 Task: Calculate the estimated travel time from Los Angeles, California, to Las Vegas, Nevada.
Action: Mouse pressed left at (255, 74)
Screenshot: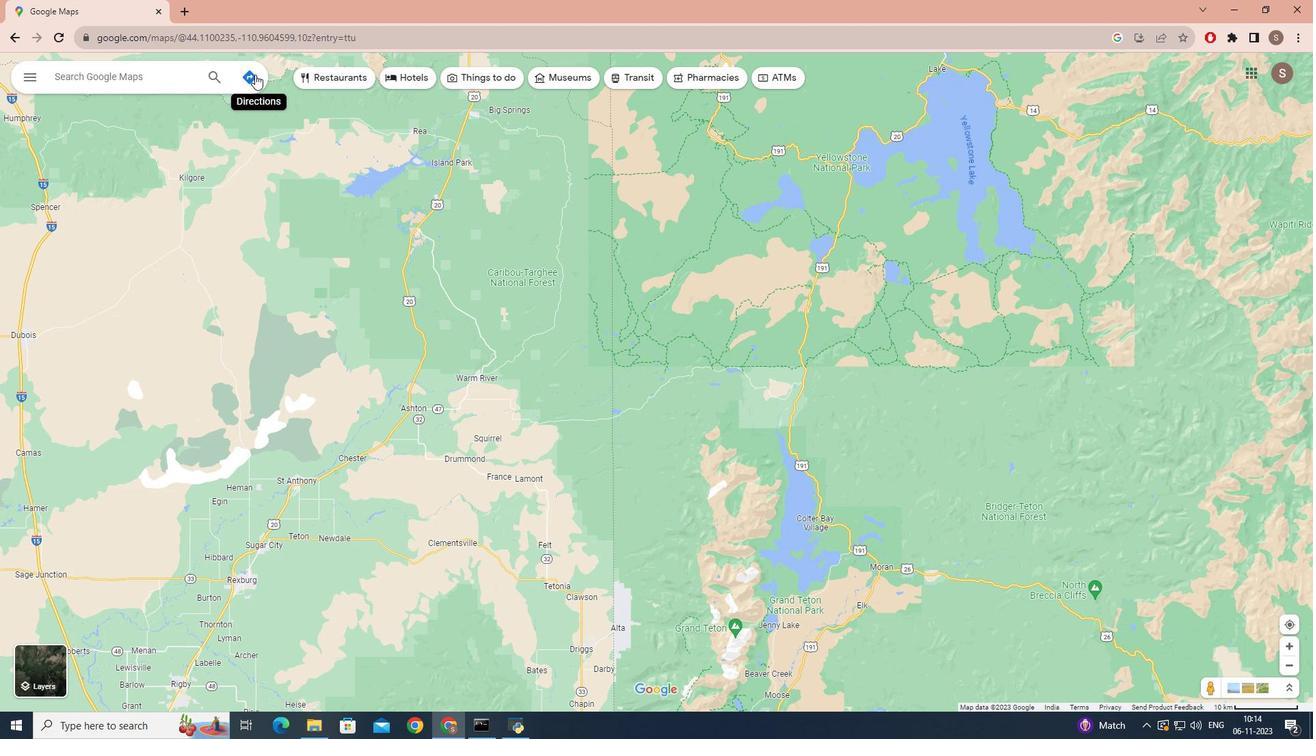 
Action: Mouse moved to (160, 117)
Screenshot: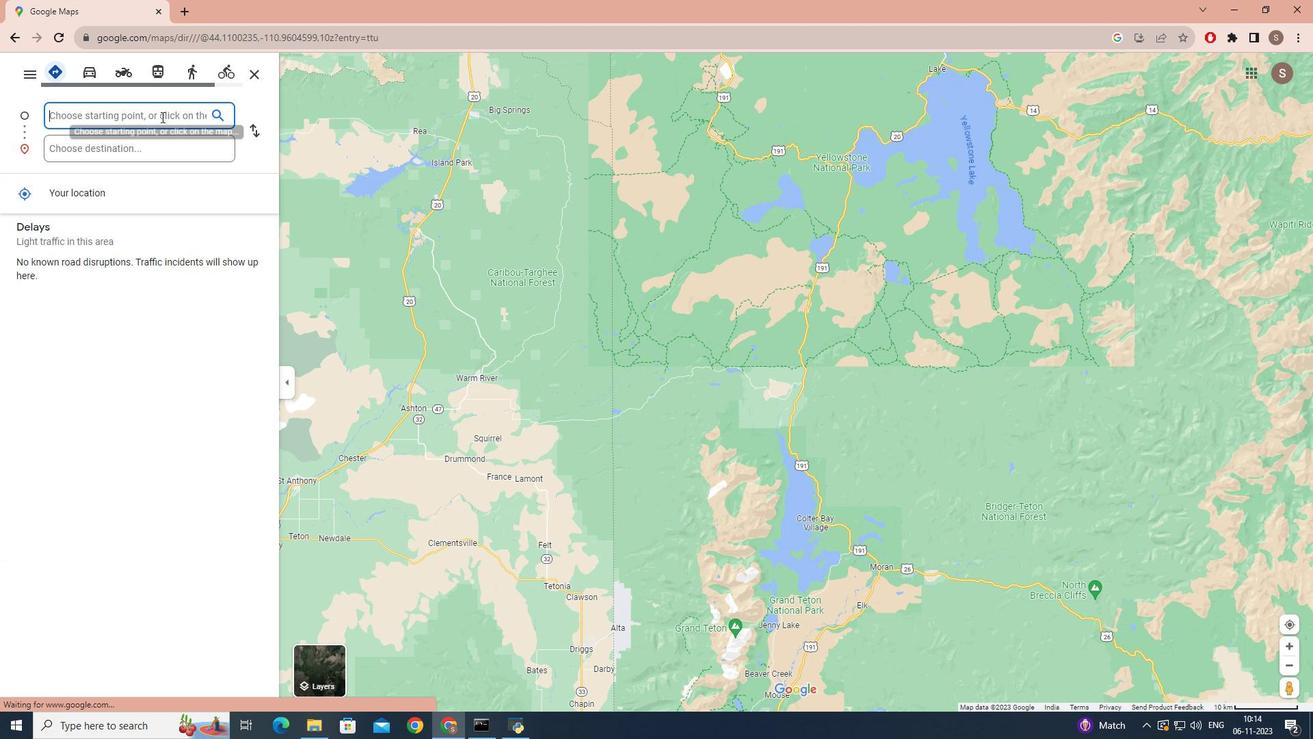 
Action: Key pressed los<Key.space>angeles,<Key.space>california
Screenshot: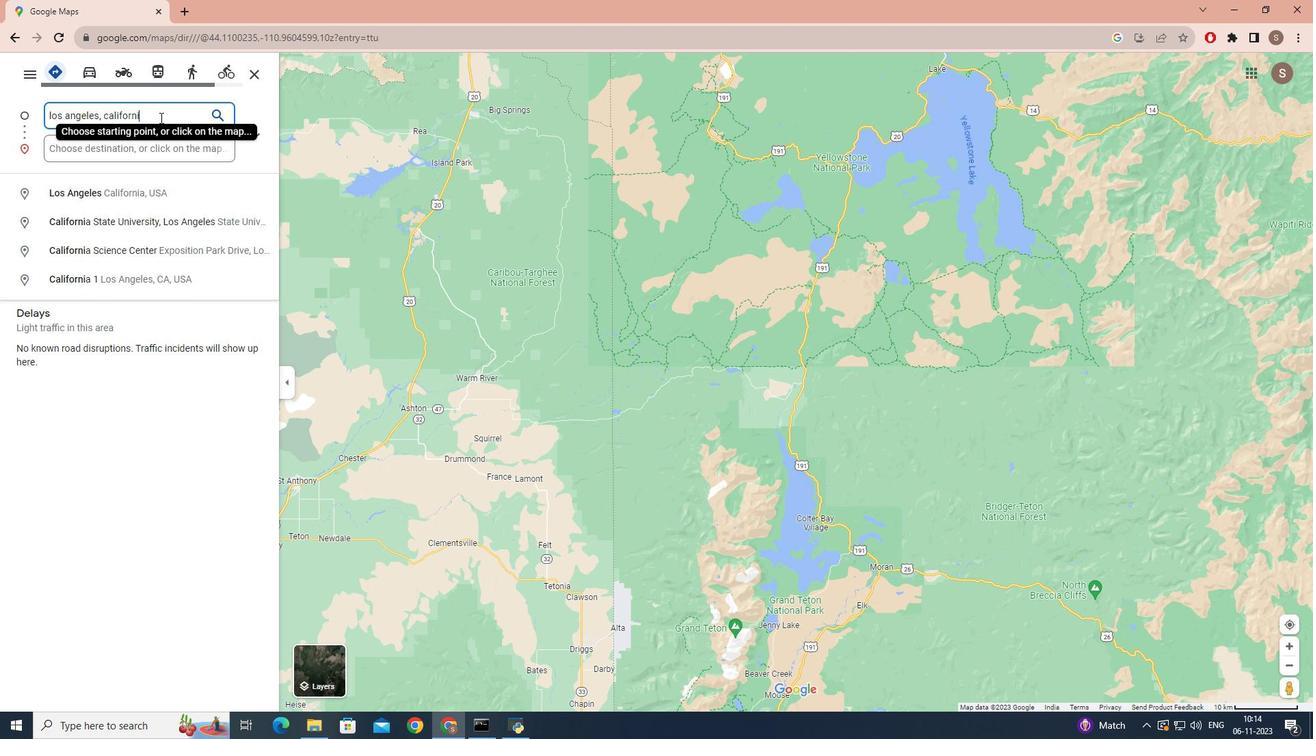 
Action: Mouse moved to (112, 144)
Screenshot: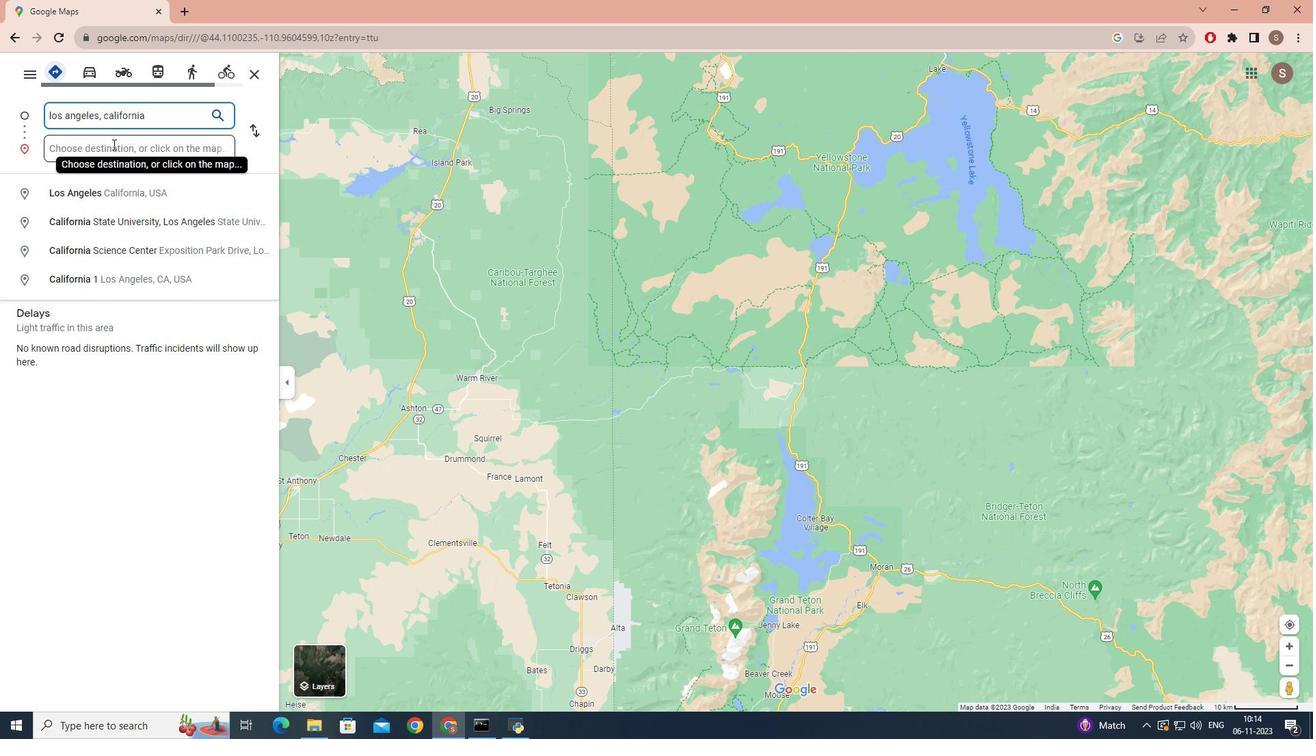 
Action: Mouse pressed left at (112, 144)
Screenshot: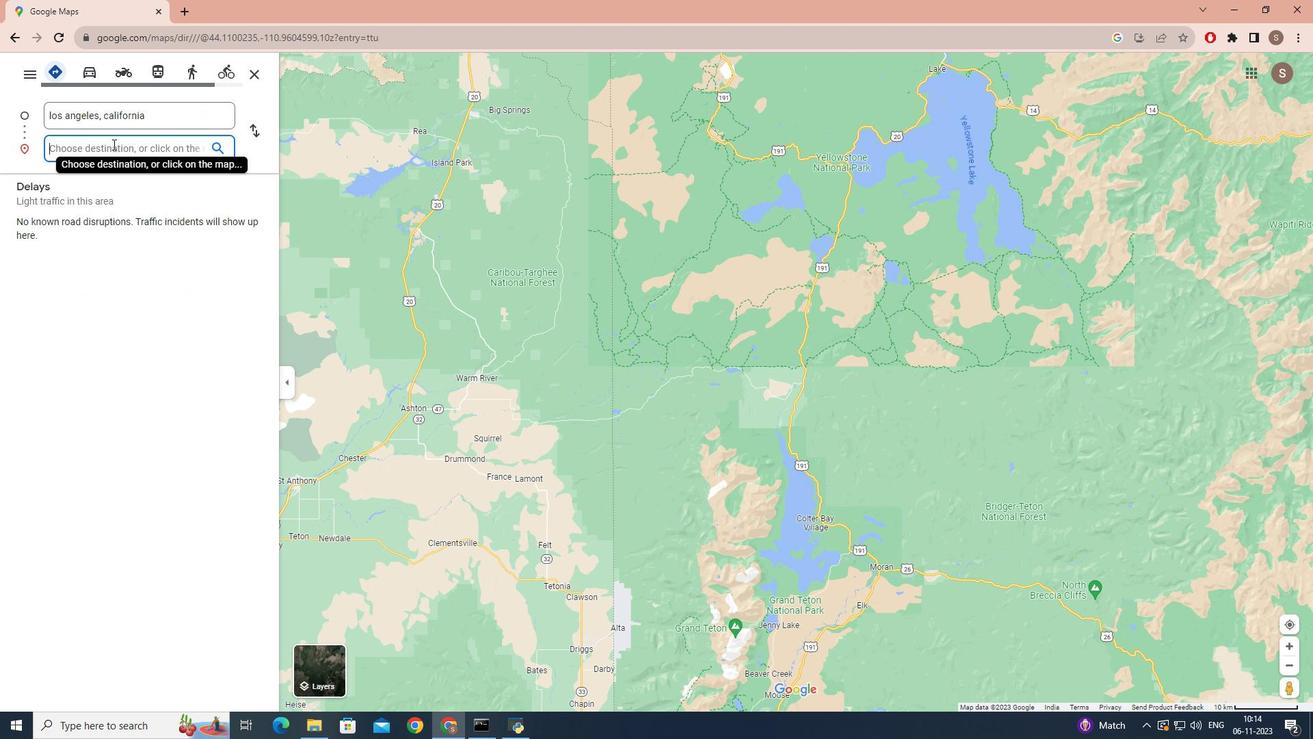 
Action: Key pressed las<Key.space>vegas,nevada
Screenshot: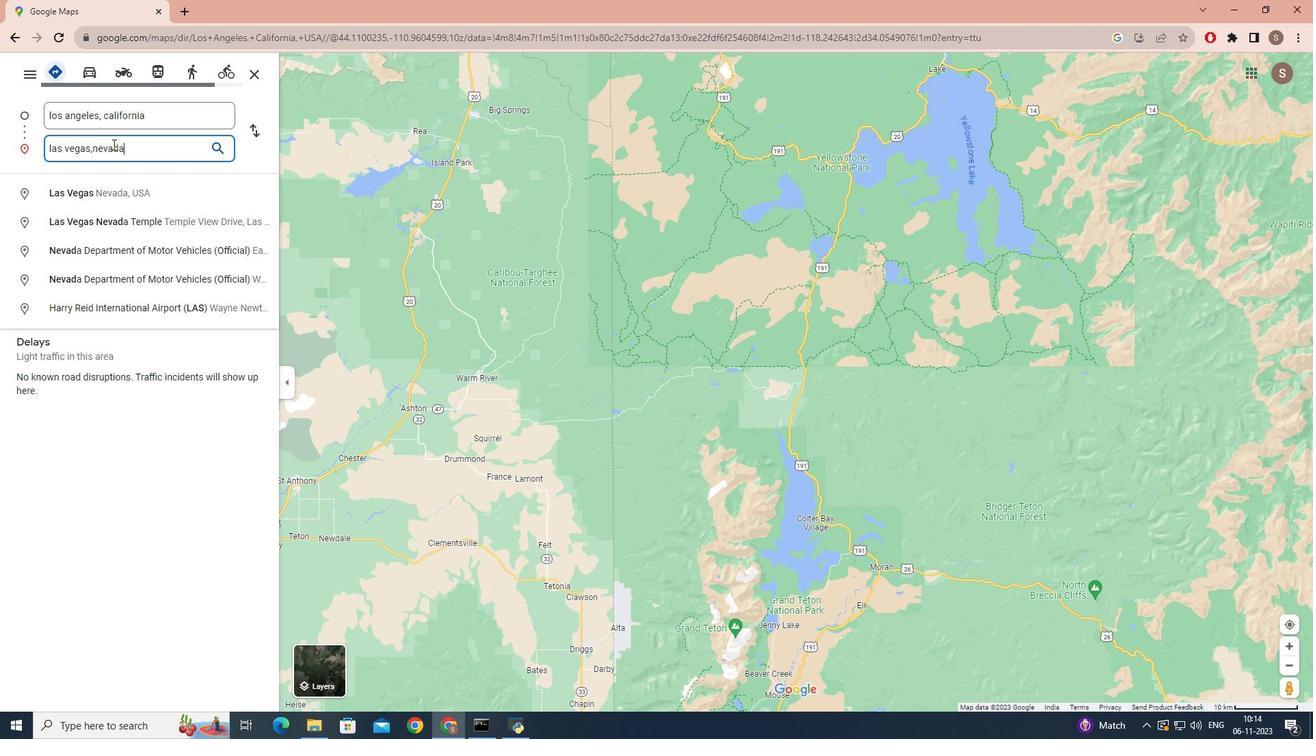 
Action: Mouse moved to (139, 143)
Screenshot: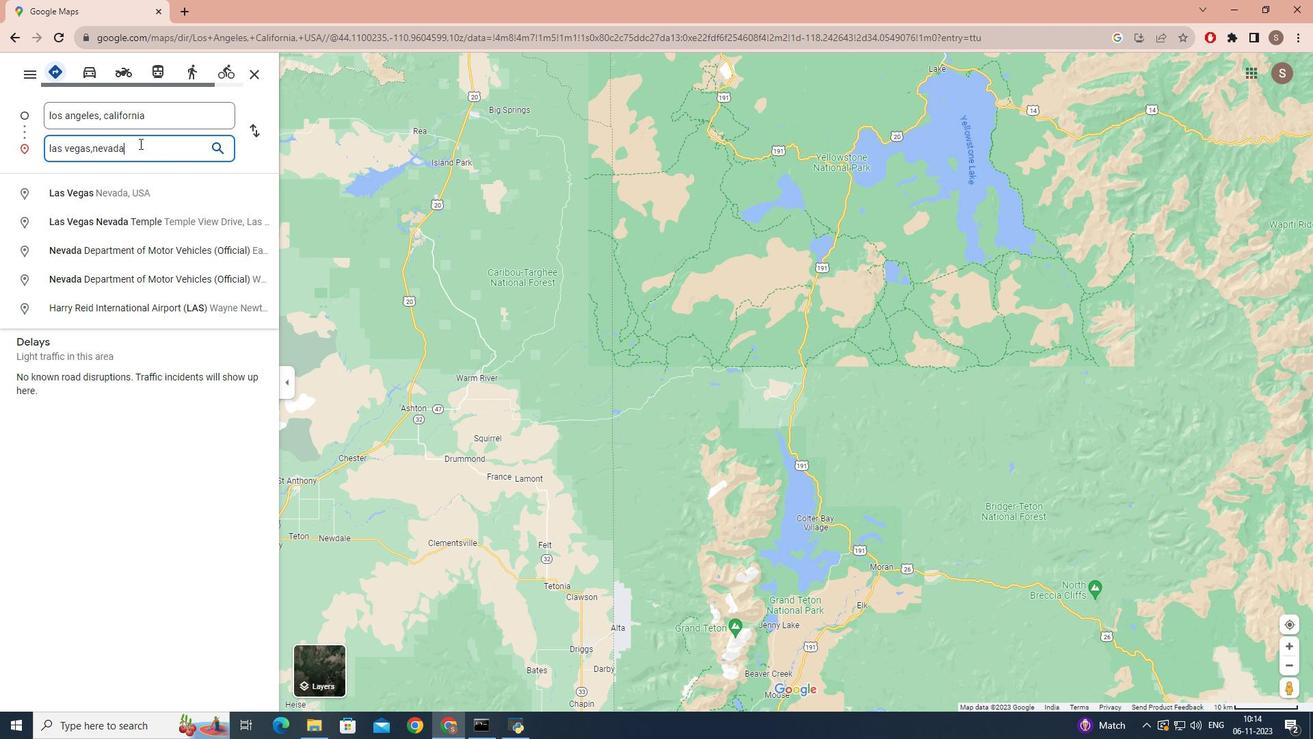 
Action: Key pressed <Key.enter>
Screenshot: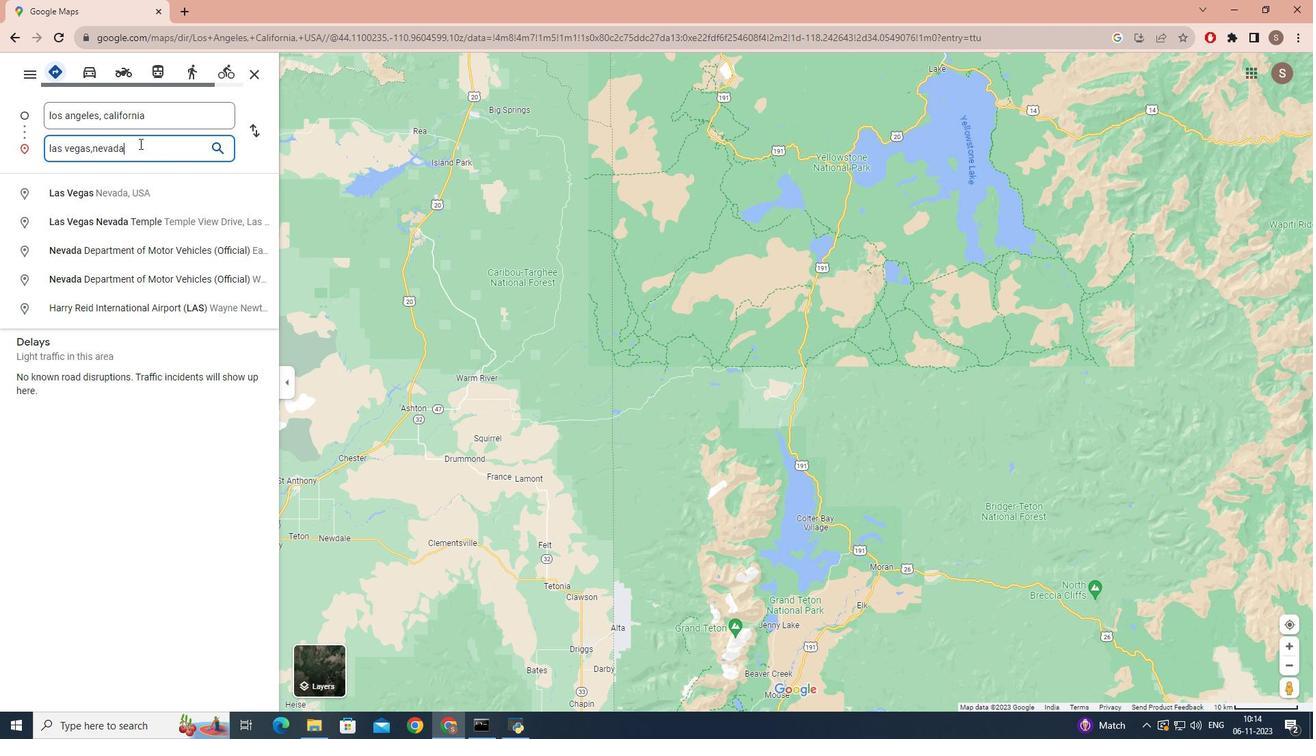 
Action: Mouse moved to (88, 73)
Screenshot: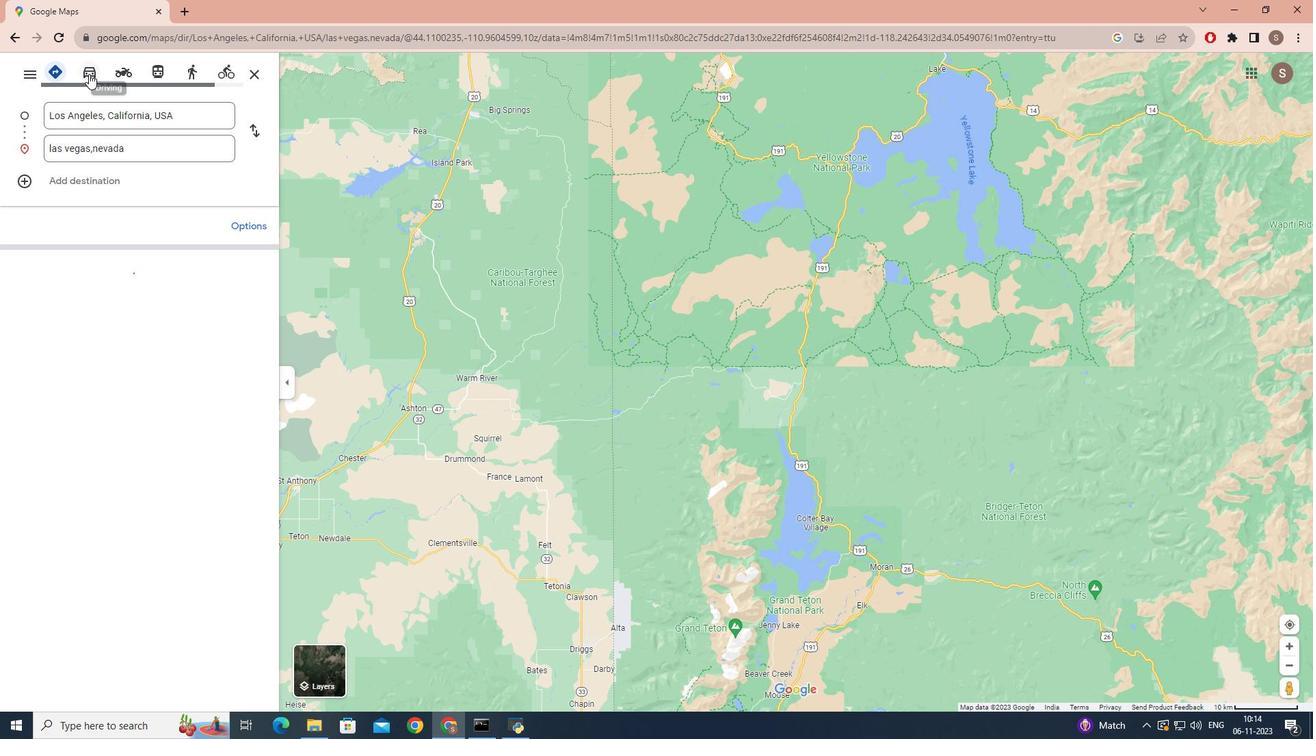 
Action: Mouse pressed left at (88, 73)
Screenshot: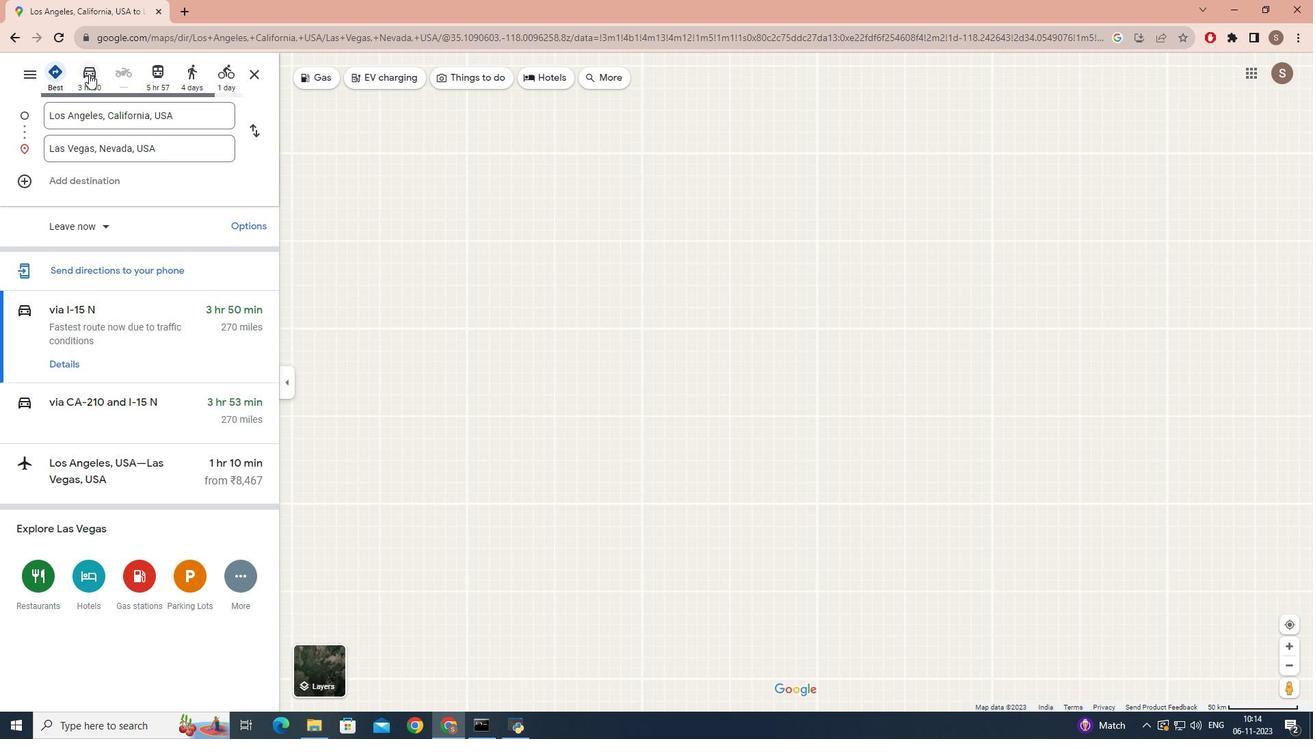 
Action: Mouse moved to (167, 264)
Screenshot: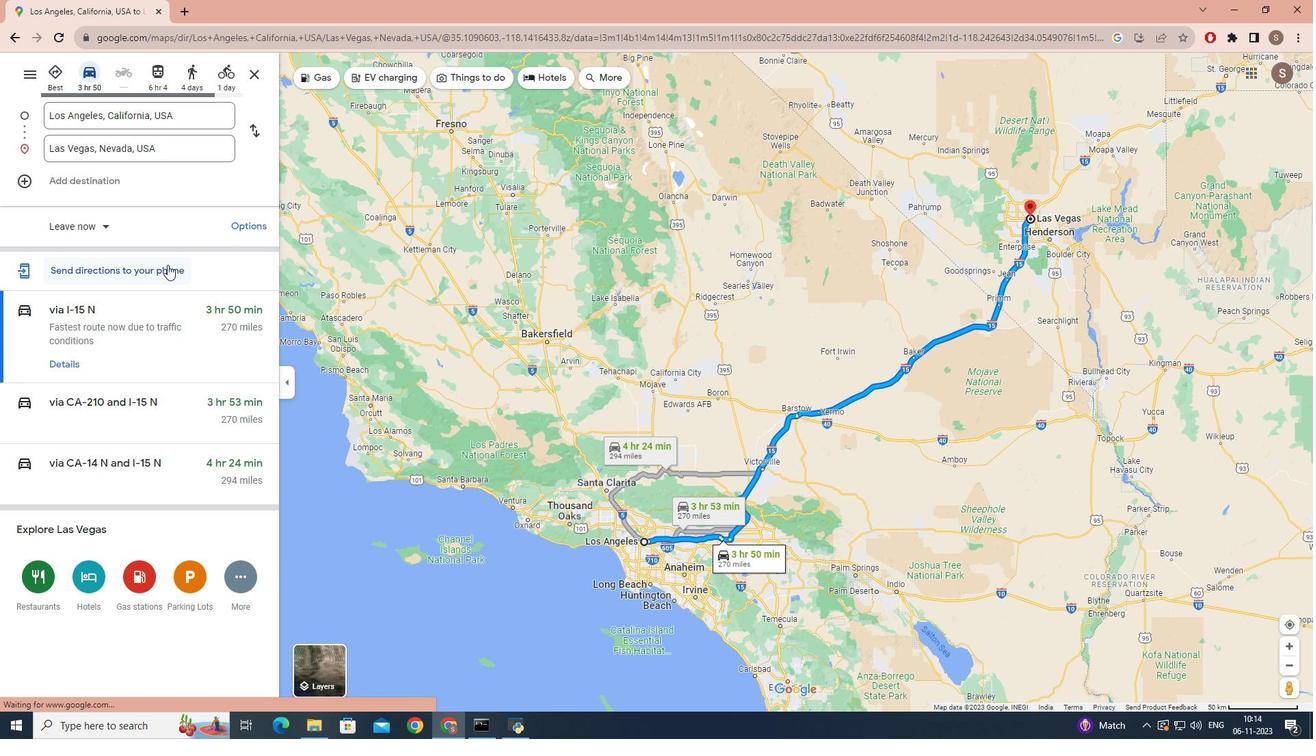 
